 Task: Sort the products by relevance.
Action: Mouse moved to (19, 89)
Screenshot: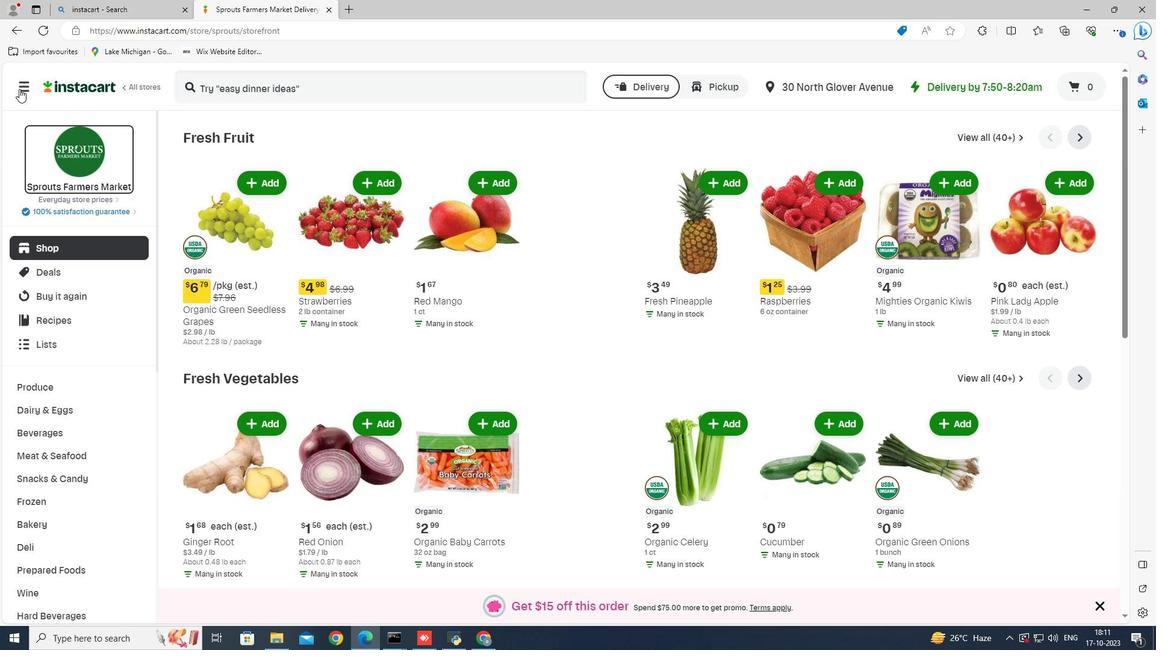 
Action: Mouse pressed left at (19, 89)
Screenshot: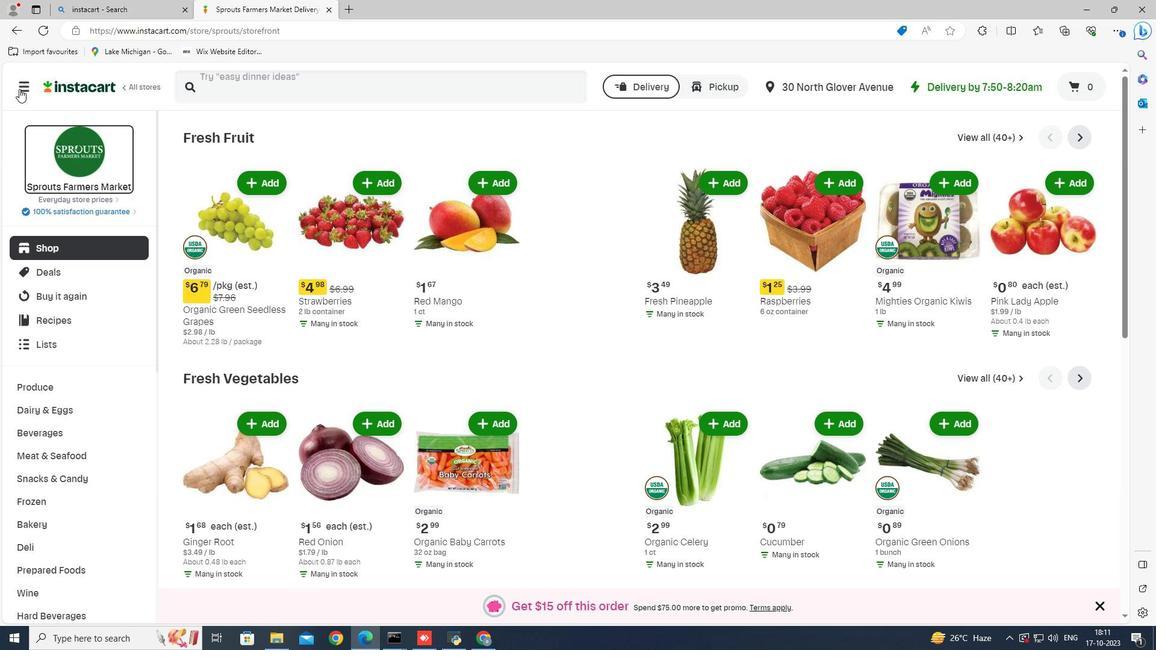 
Action: Mouse moved to (63, 330)
Screenshot: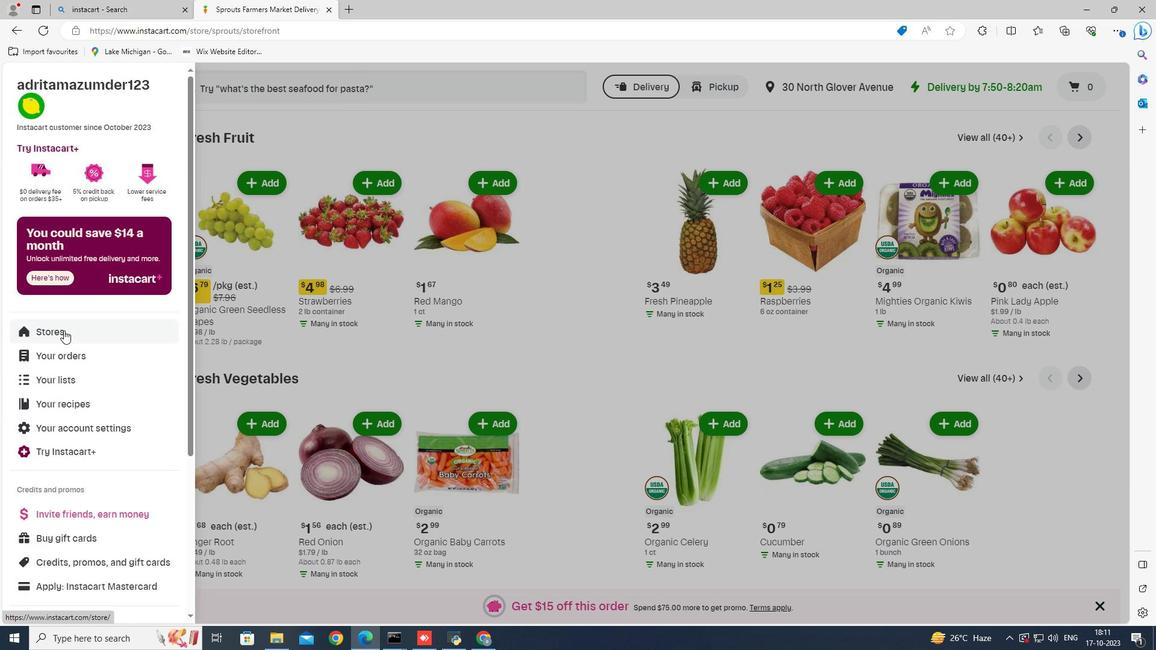 
Action: Mouse pressed left at (63, 330)
Screenshot: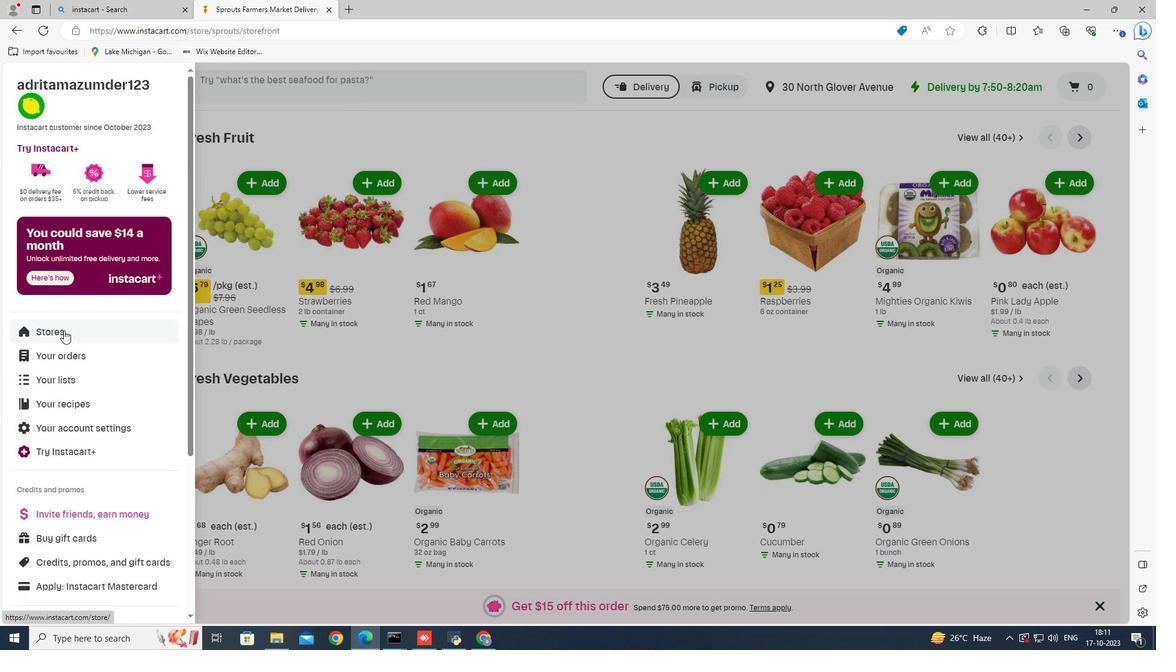 
Action: Mouse moved to (275, 131)
Screenshot: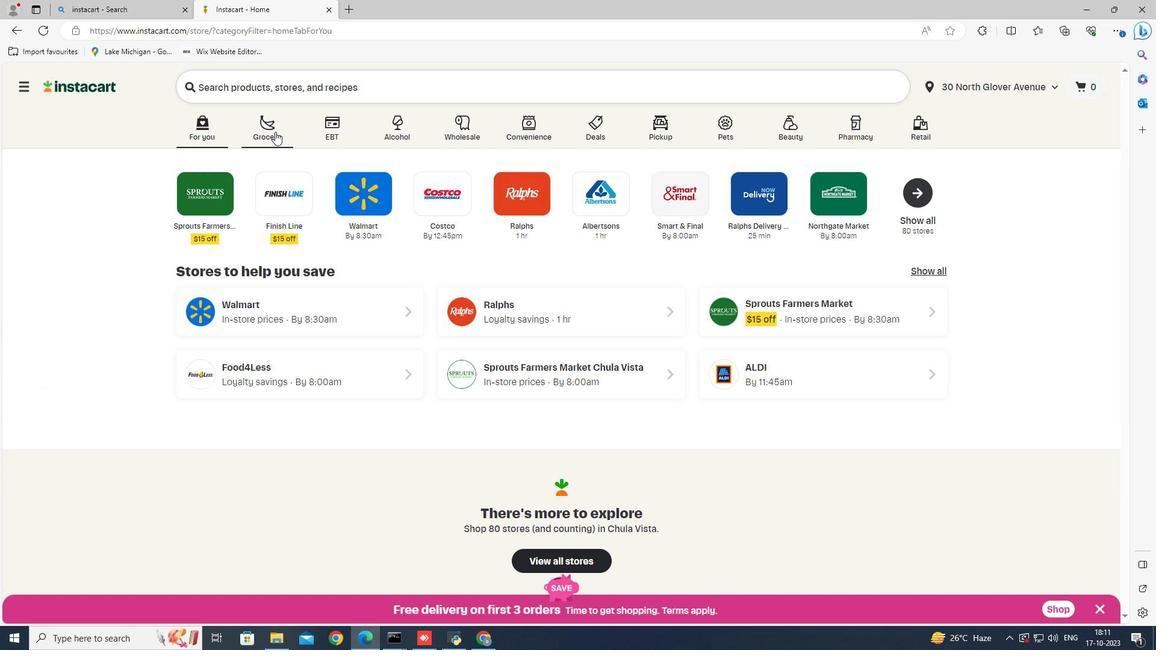 
Action: Mouse pressed left at (275, 131)
Screenshot: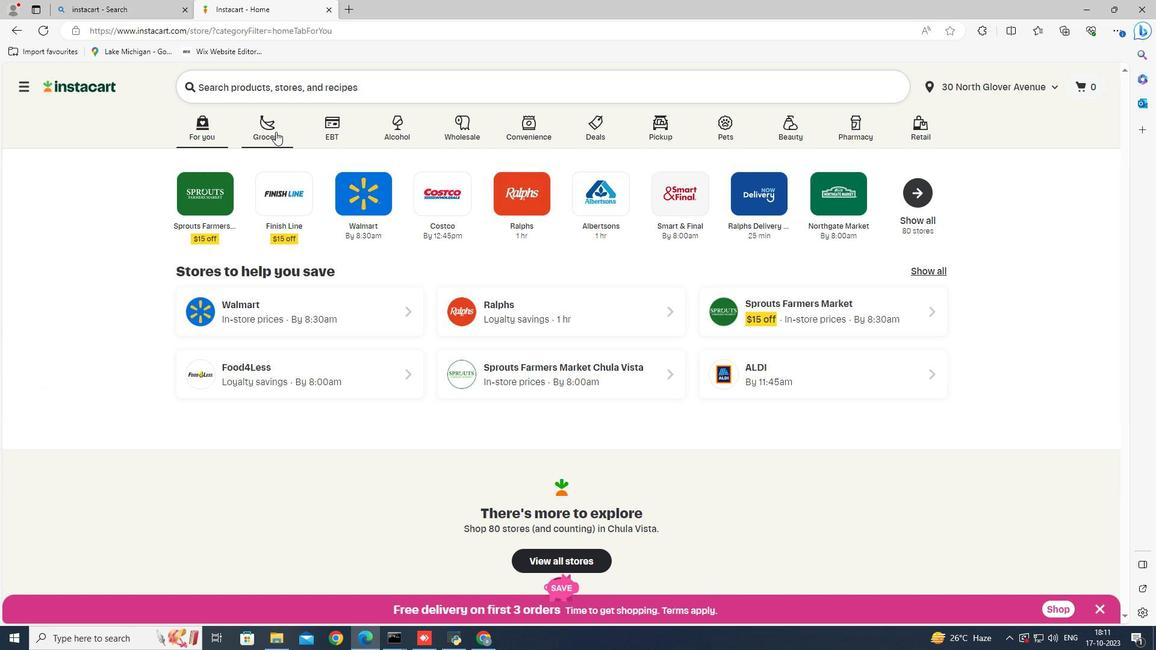 
Action: Mouse moved to (770, 268)
Screenshot: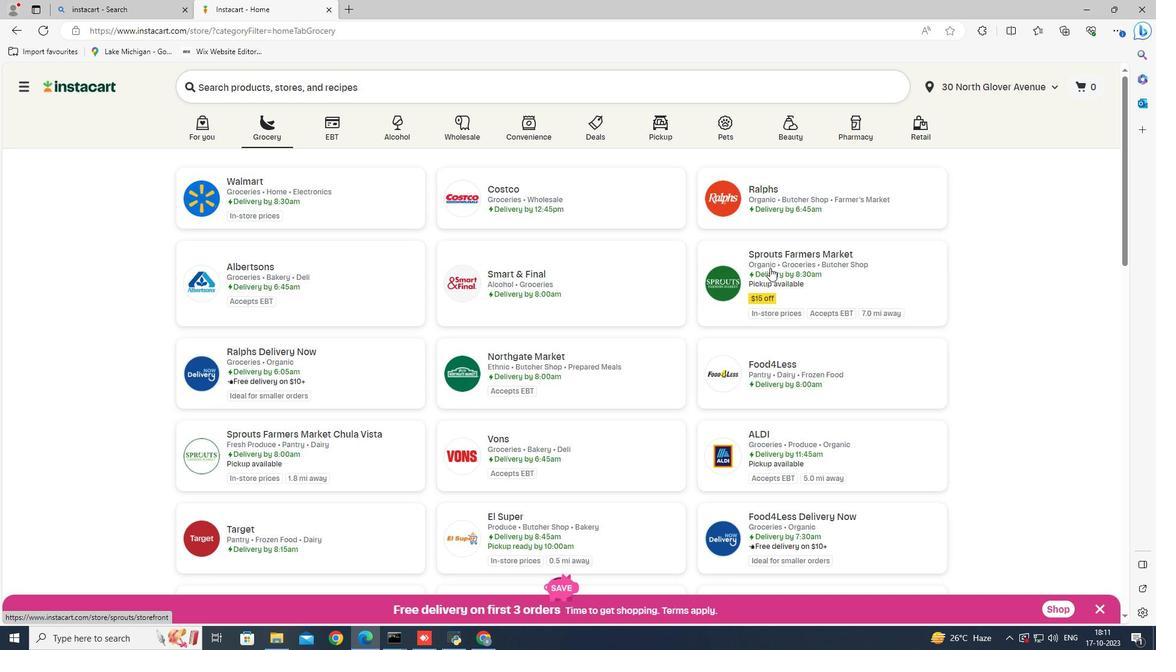 
Action: Mouse pressed left at (770, 268)
Screenshot: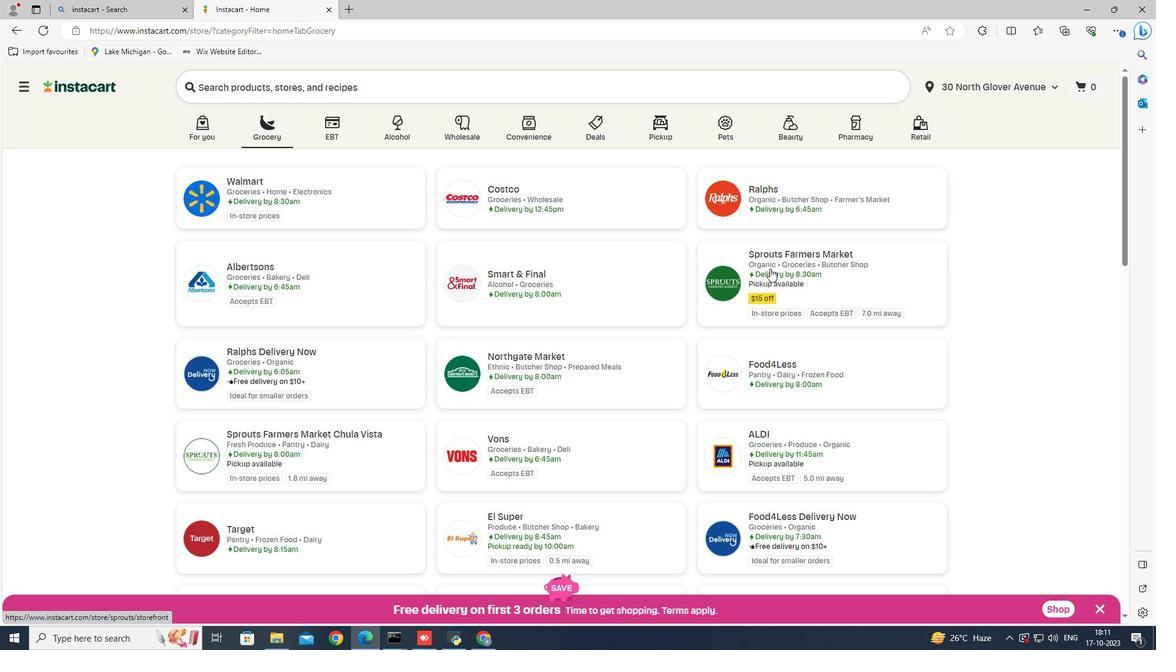 
Action: Mouse moved to (45, 455)
Screenshot: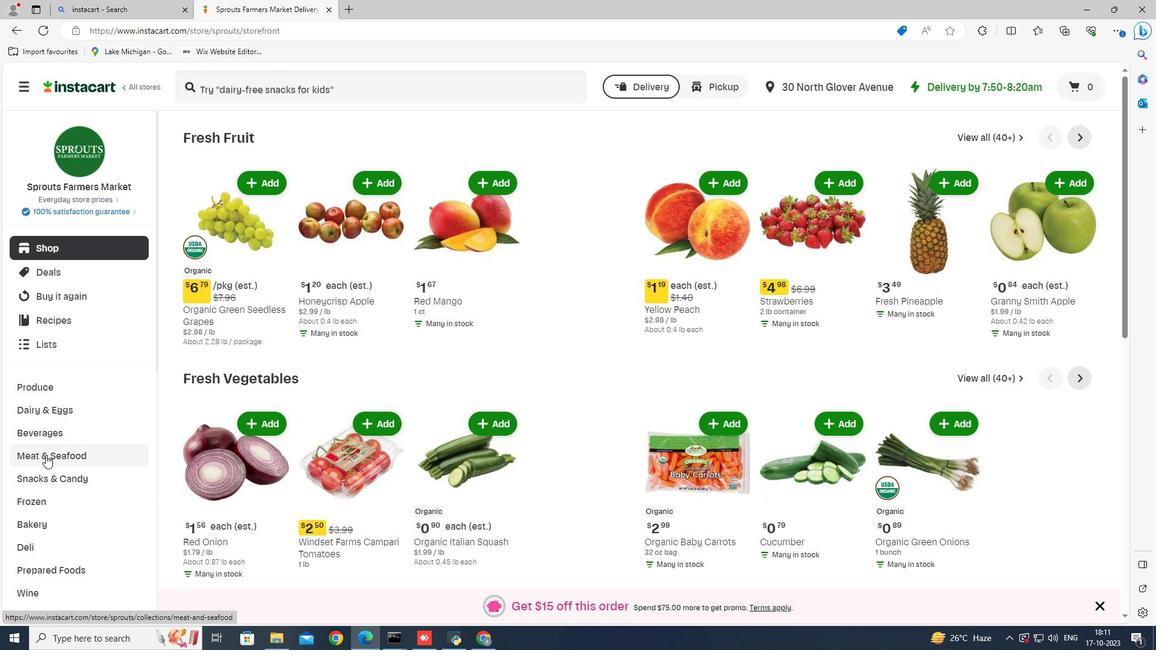 
Action: Mouse pressed left at (45, 455)
Screenshot: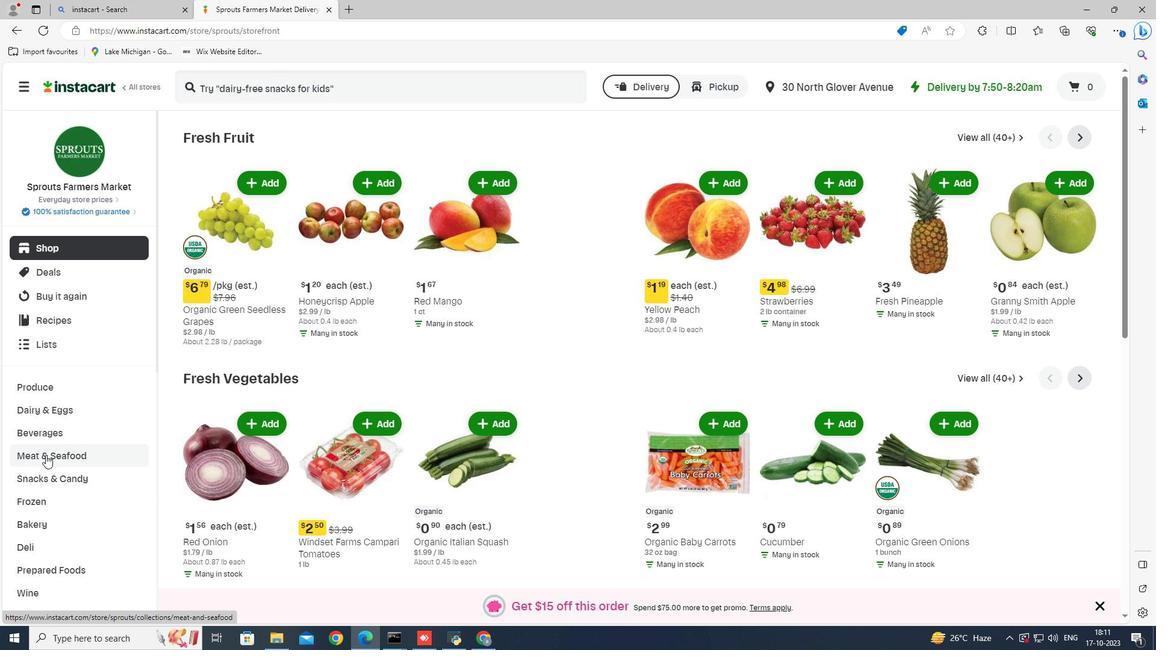 
Action: Mouse moved to (348, 165)
Screenshot: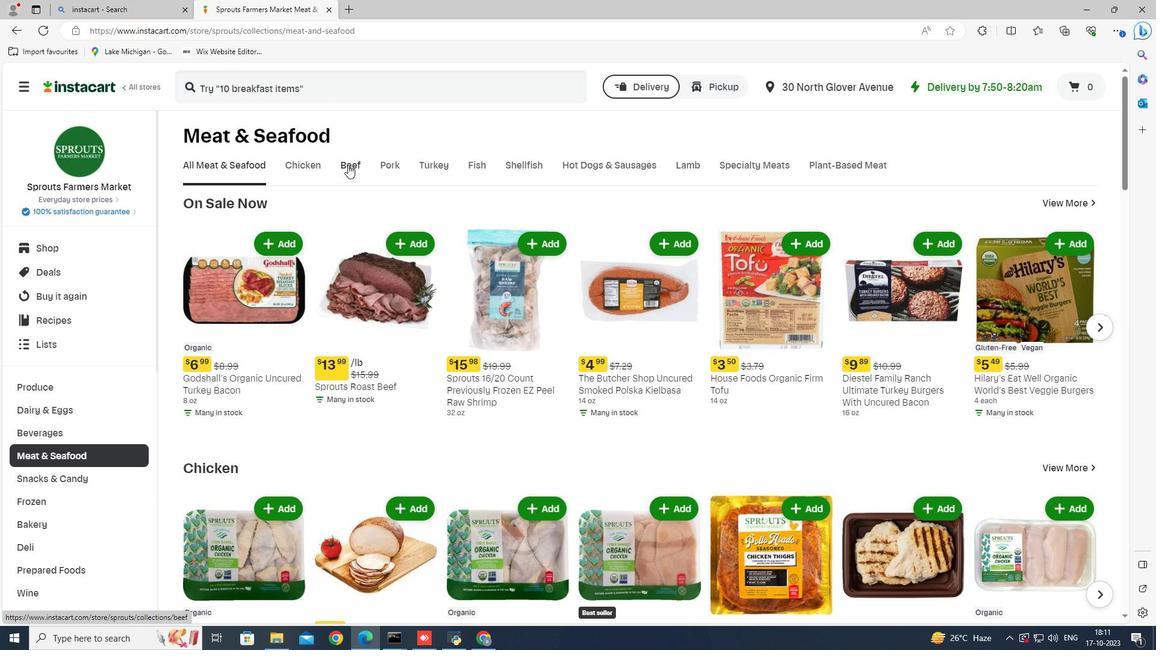 
Action: Mouse pressed left at (348, 165)
Screenshot: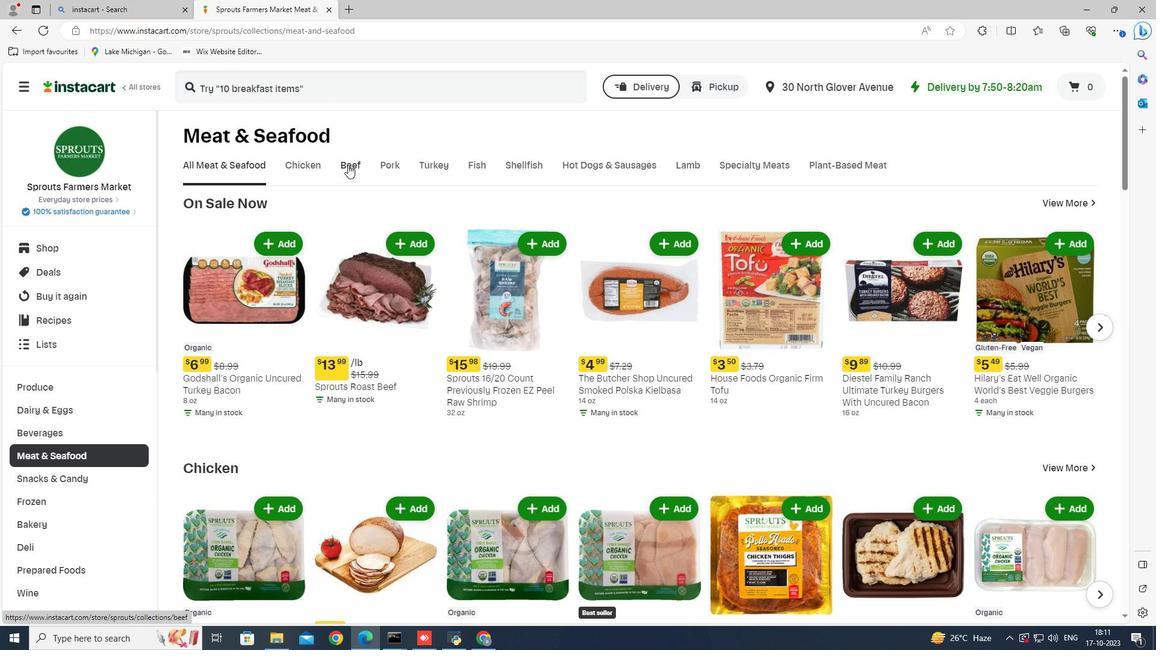 
Action: Mouse moved to (658, 217)
Screenshot: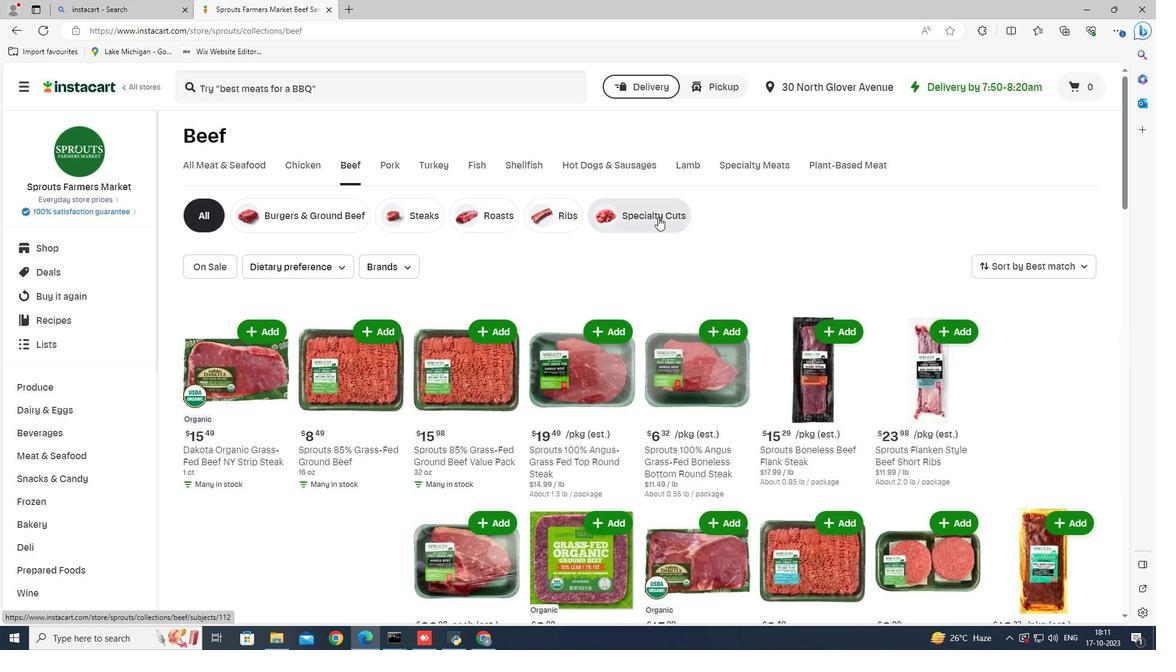 
Action: Mouse pressed left at (658, 217)
Screenshot: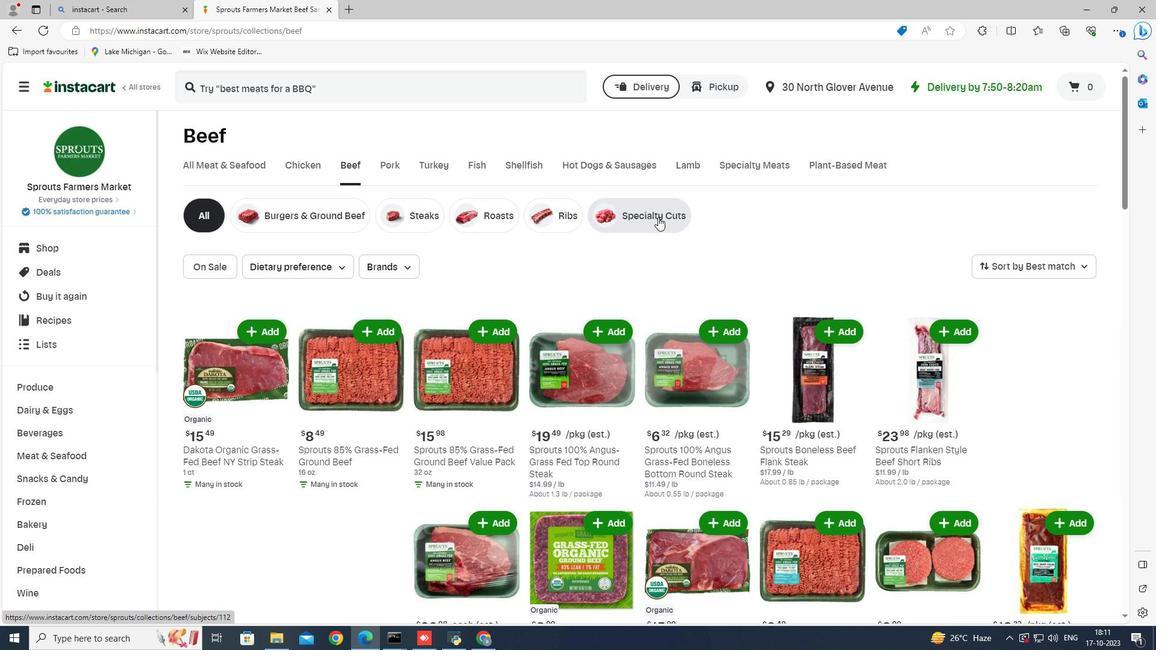 
Action: Mouse moved to (1085, 268)
Screenshot: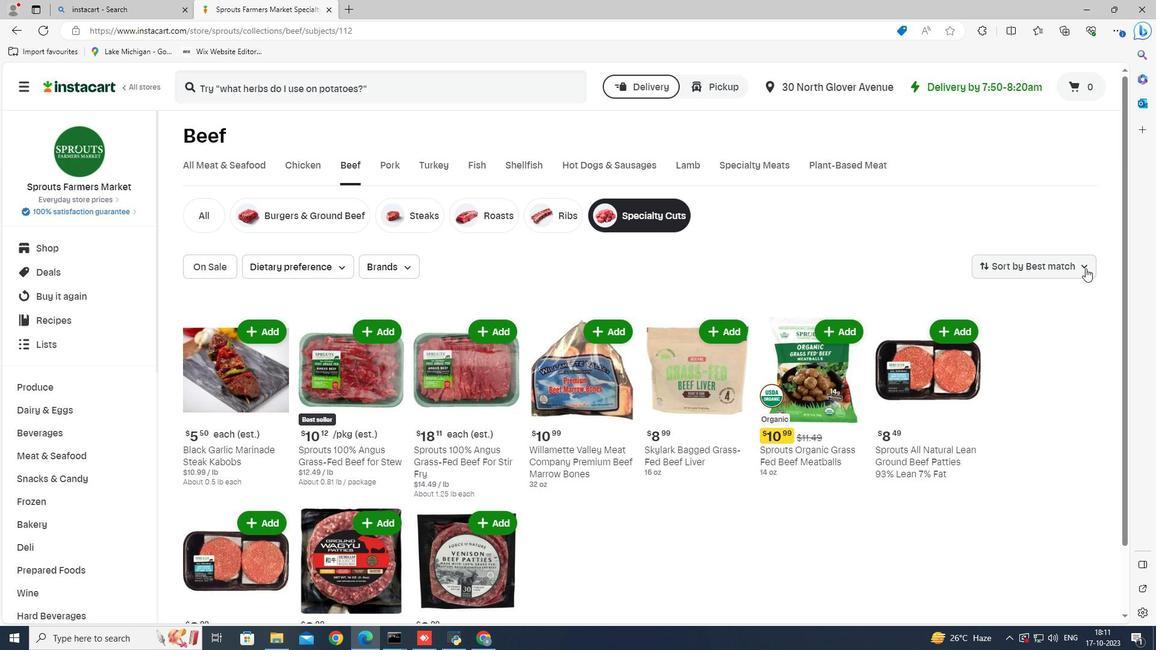 
Action: Mouse pressed left at (1085, 268)
Screenshot: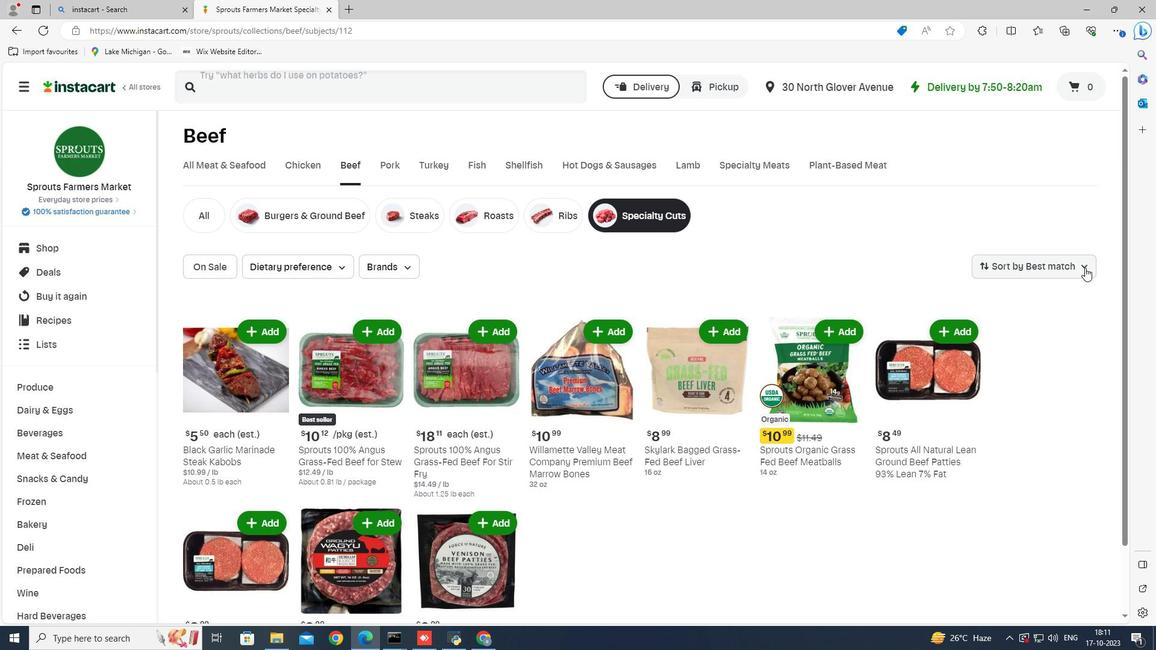 
Action: Mouse moved to (1041, 448)
Screenshot: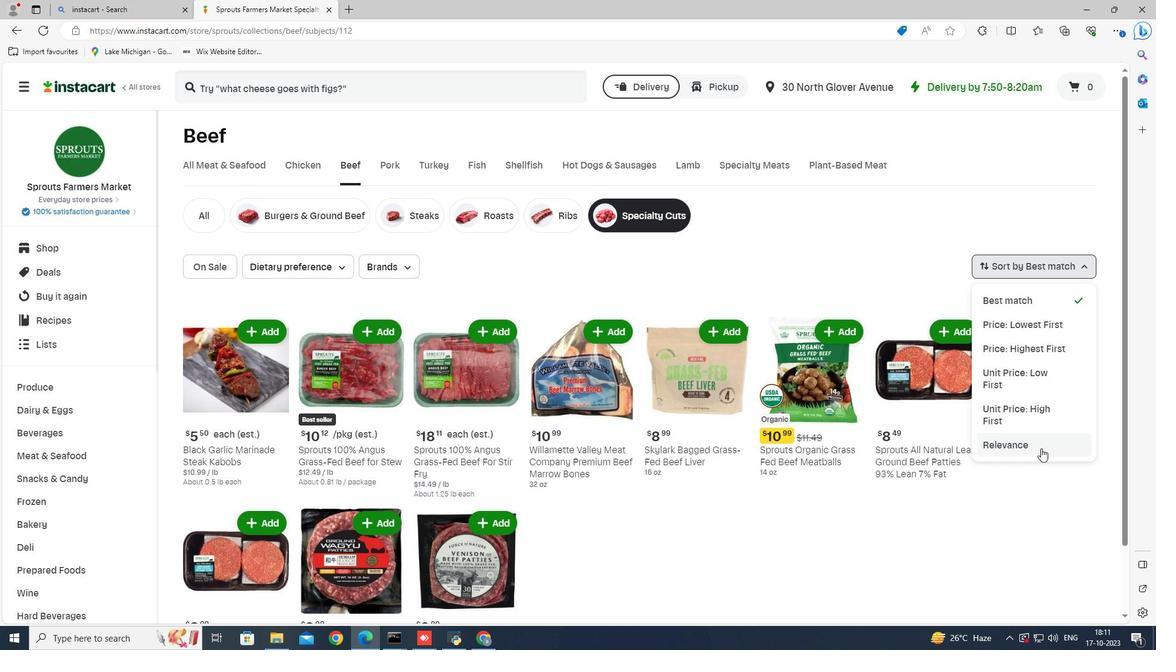 
Action: Mouse pressed left at (1041, 448)
Screenshot: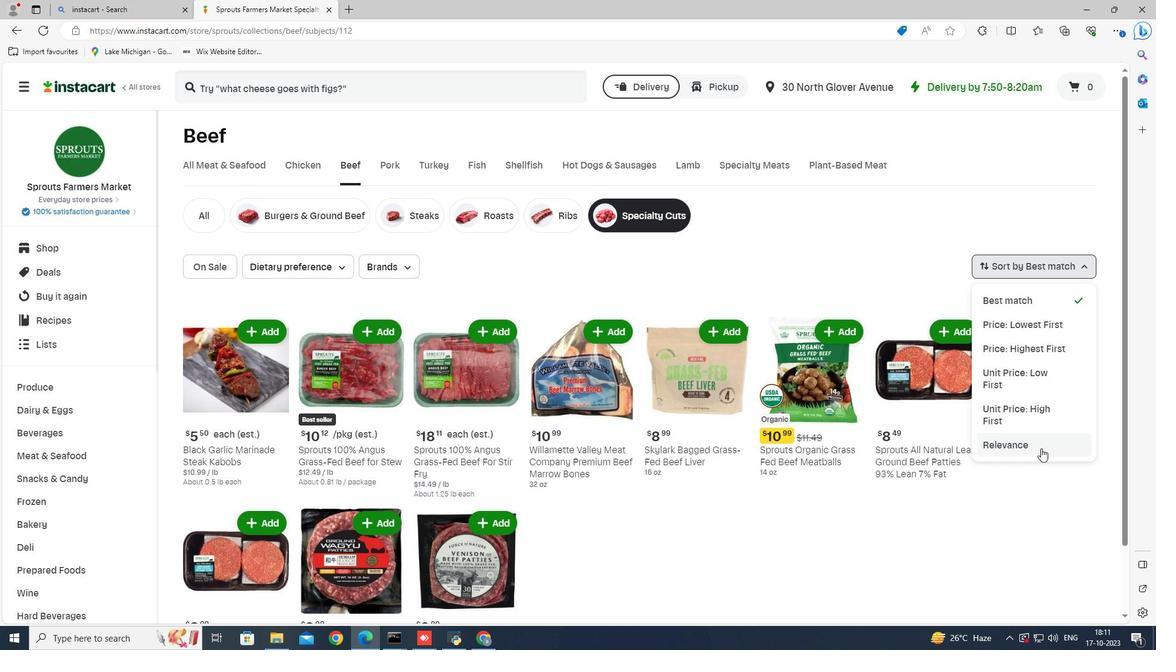
Action: Mouse moved to (1052, 448)
Screenshot: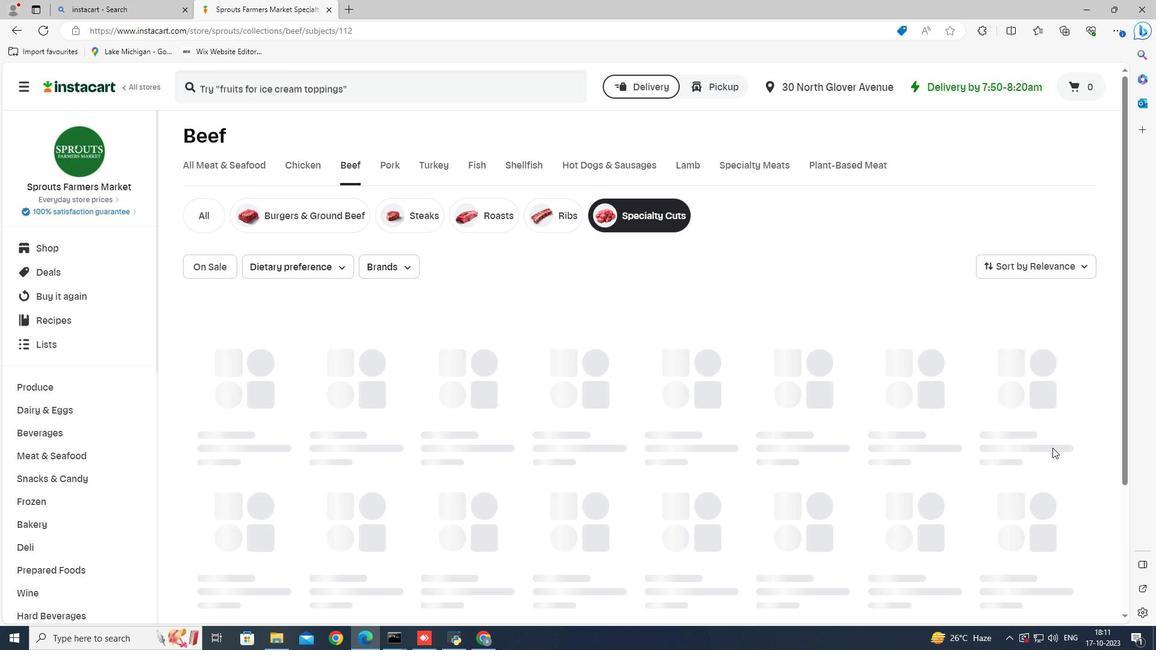 
